 Task: Add a condition where "Hours until next SLA breach Less than Forty" in new tickets in your groups.
Action: Mouse moved to (102, 430)
Screenshot: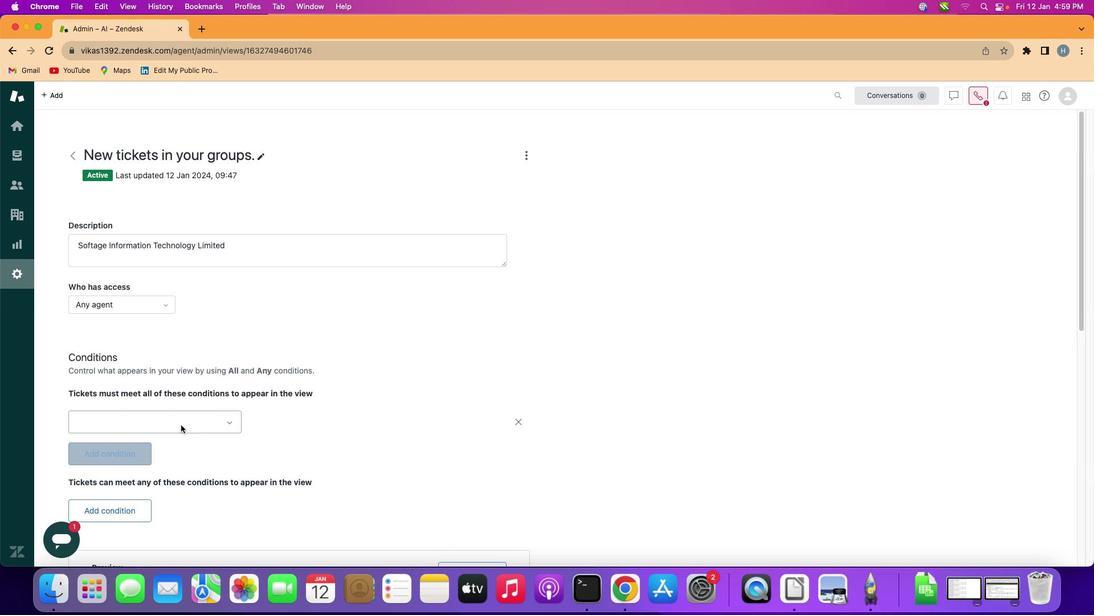 
Action: Mouse pressed left at (102, 430)
Screenshot: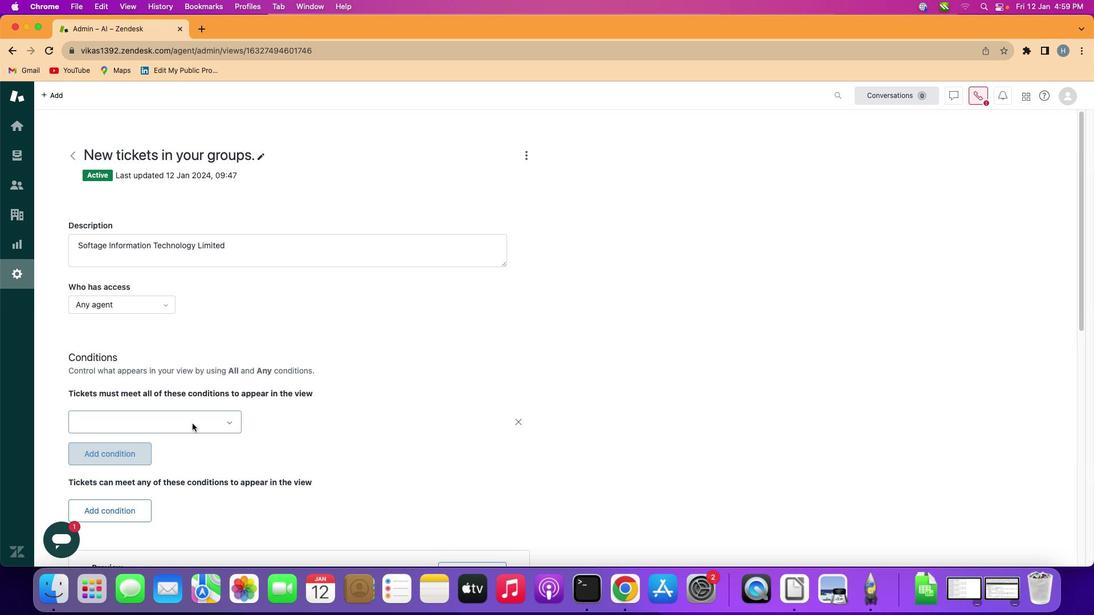 
Action: Mouse moved to (192, 424)
Screenshot: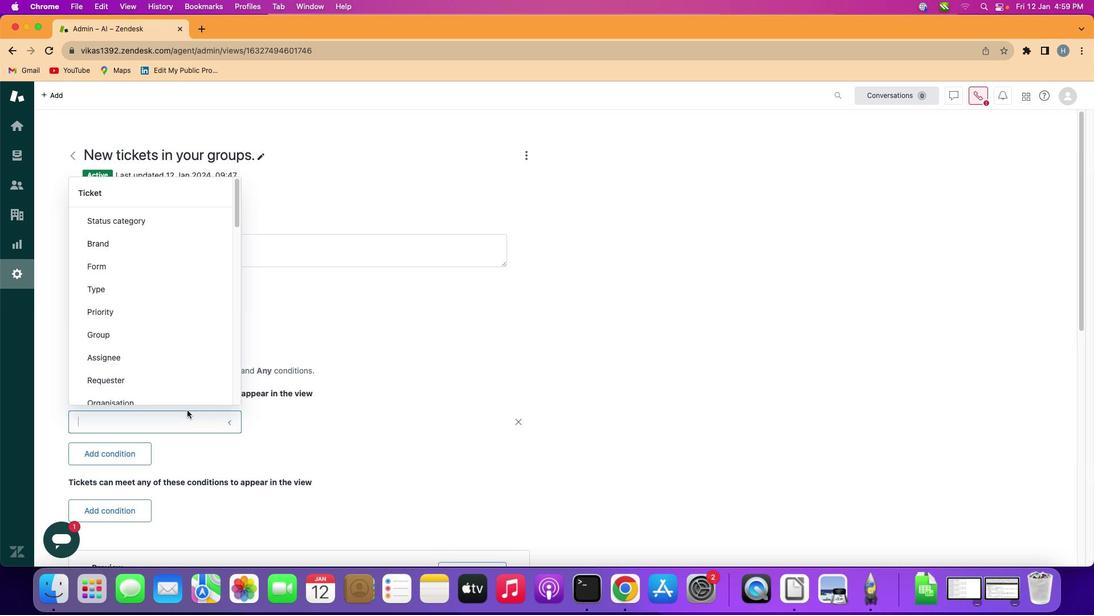 
Action: Mouse pressed left at (192, 424)
Screenshot: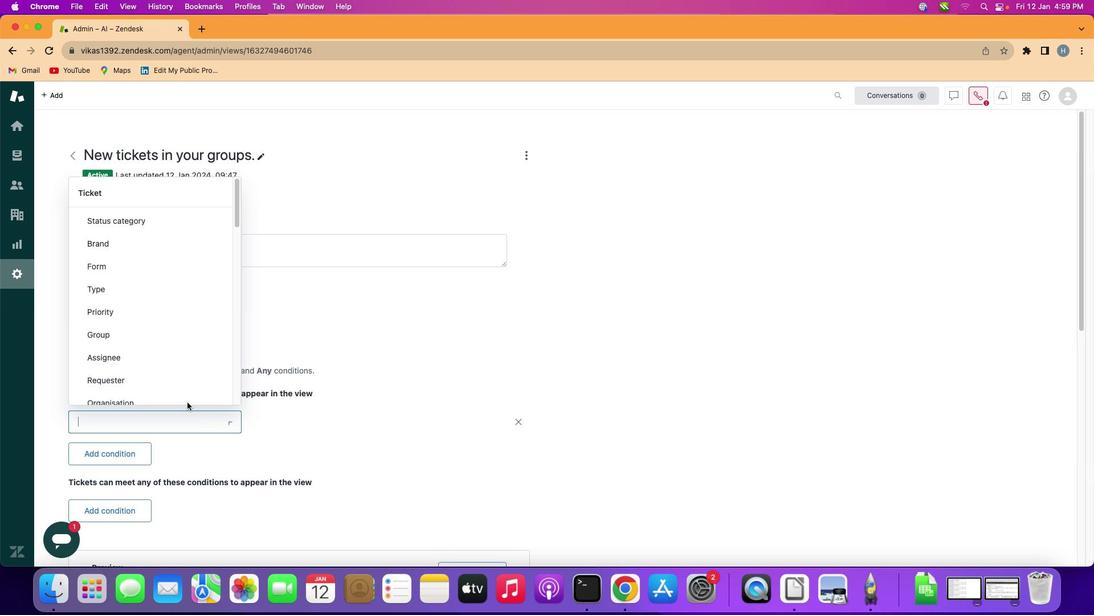 
Action: Mouse moved to (199, 321)
Screenshot: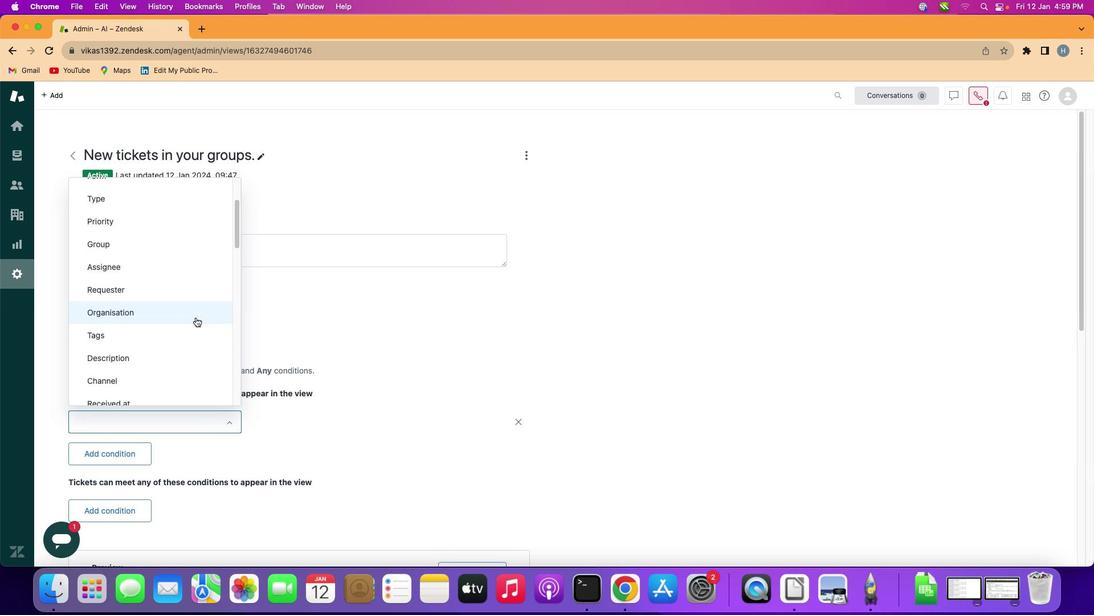 
Action: Mouse scrolled (199, 321) with delta (0, 0)
Screenshot: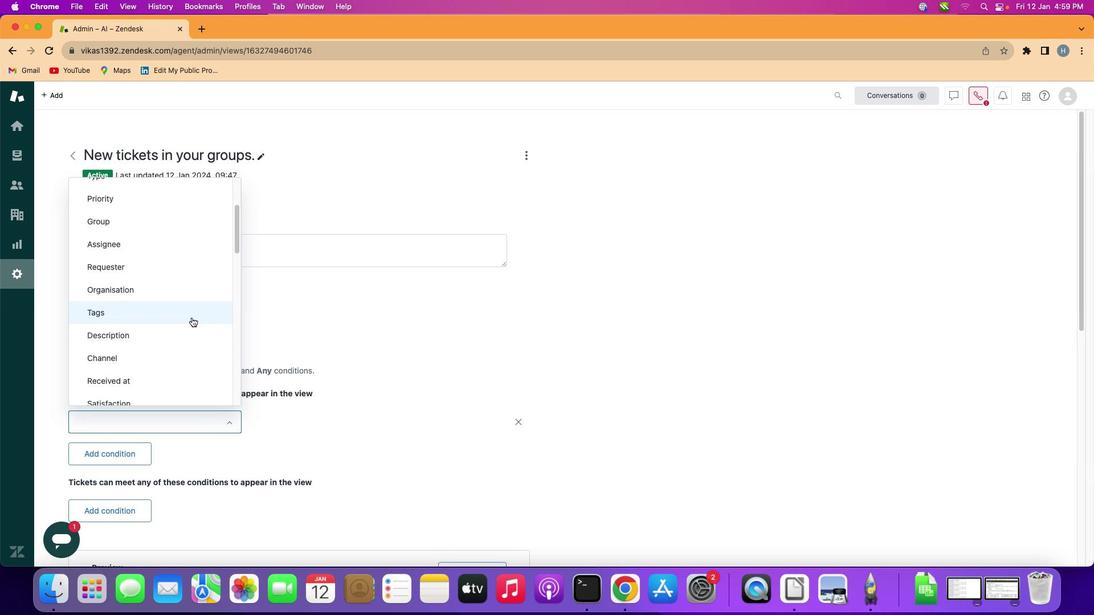 
Action: Mouse moved to (199, 321)
Screenshot: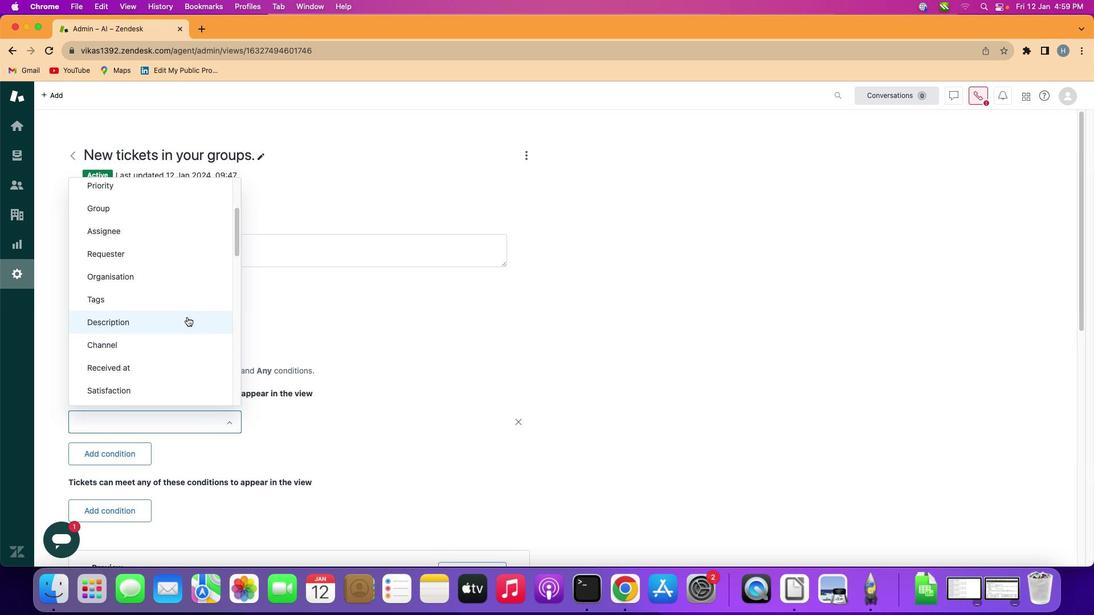 
Action: Mouse scrolled (199, 321) with delta (0, 0)
Screenshot: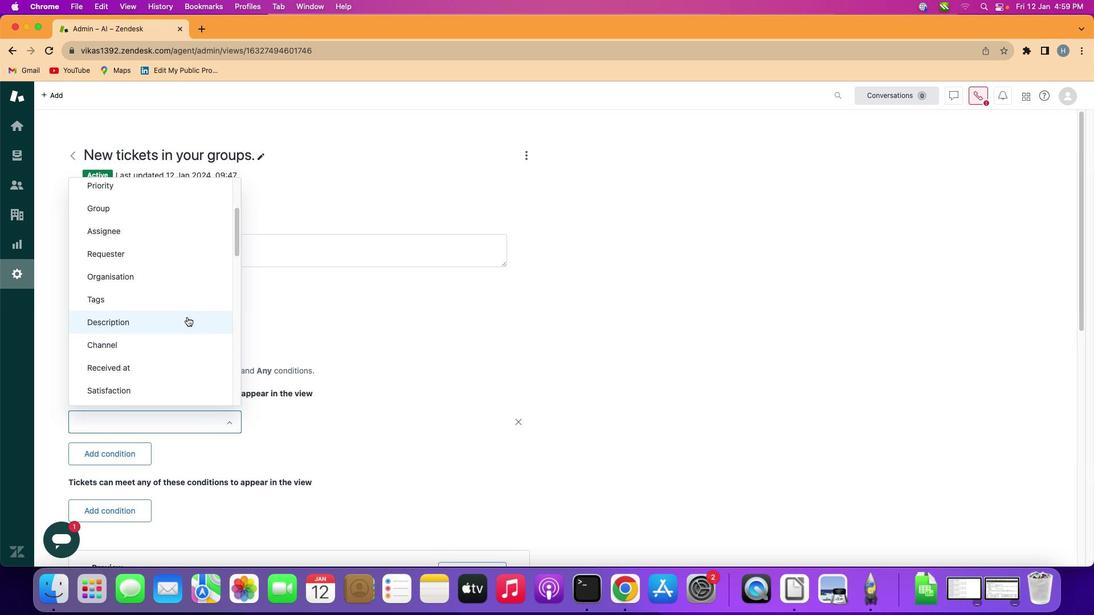 
Action: Mouse moved to (199, 321)
Screenshot: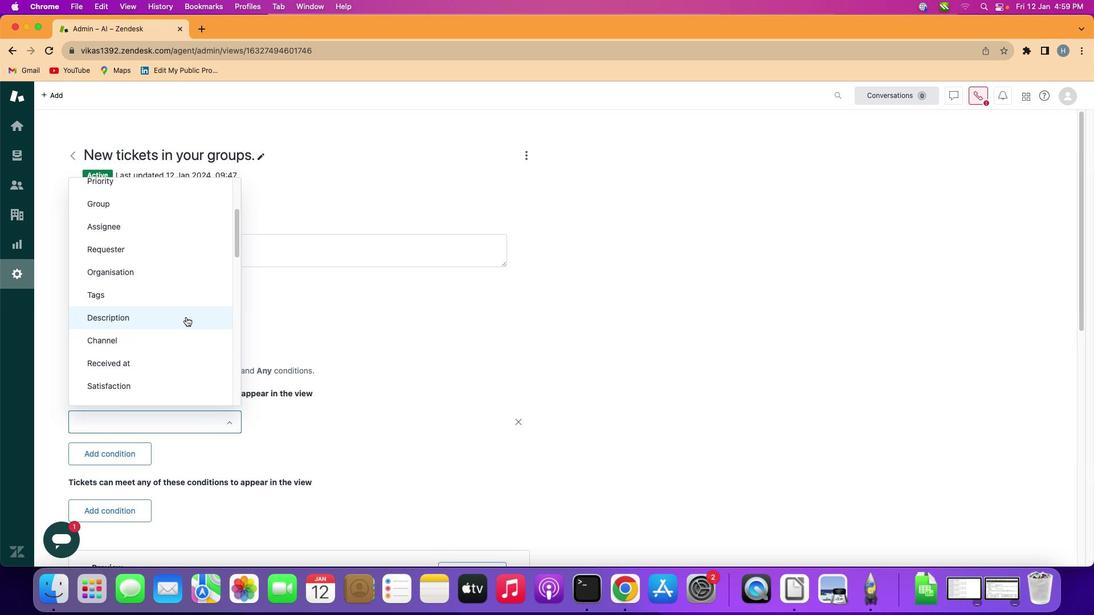 
Action: Mouse scrolled (199, 321) with delta (0, -1)
Screenshot: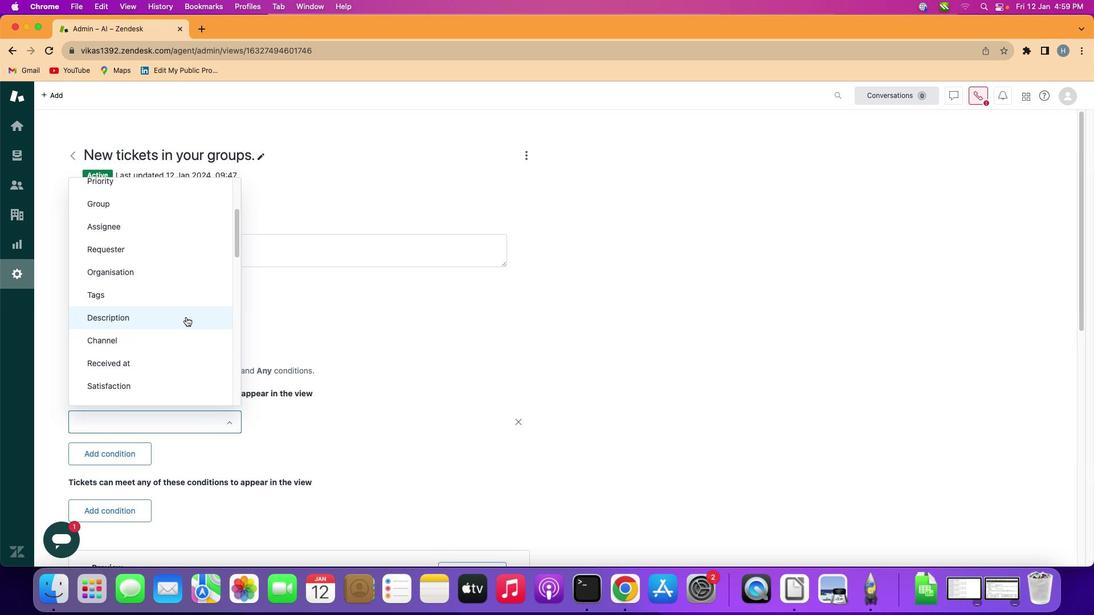 
Action: Mouse moved to (199, 320)
Screenshot: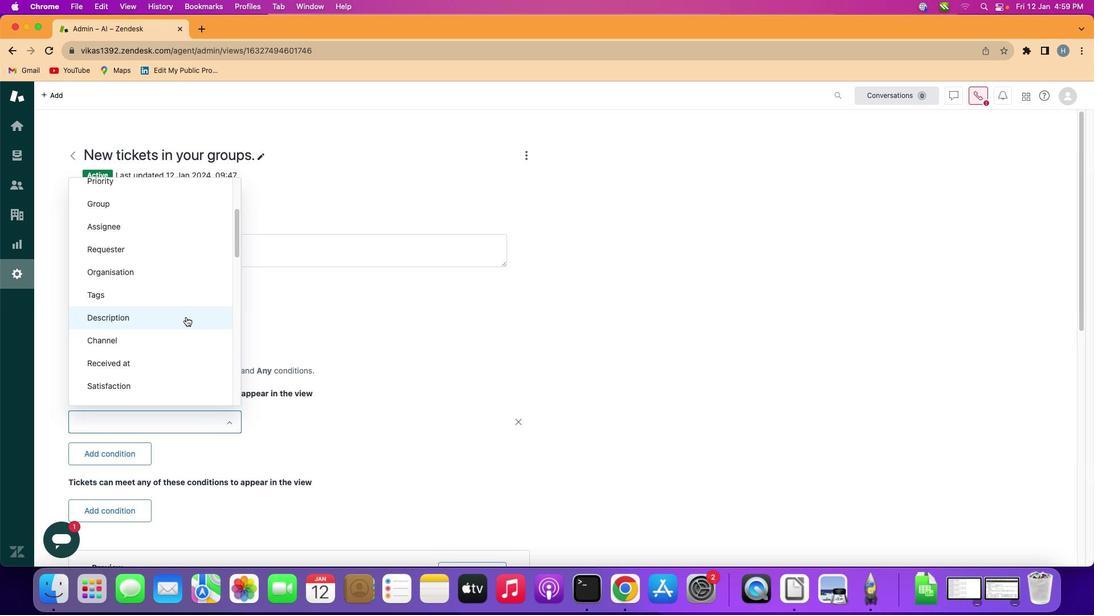 
Action: Mouse scrolled (199, 320) with delta (0, -1)
Screenshot: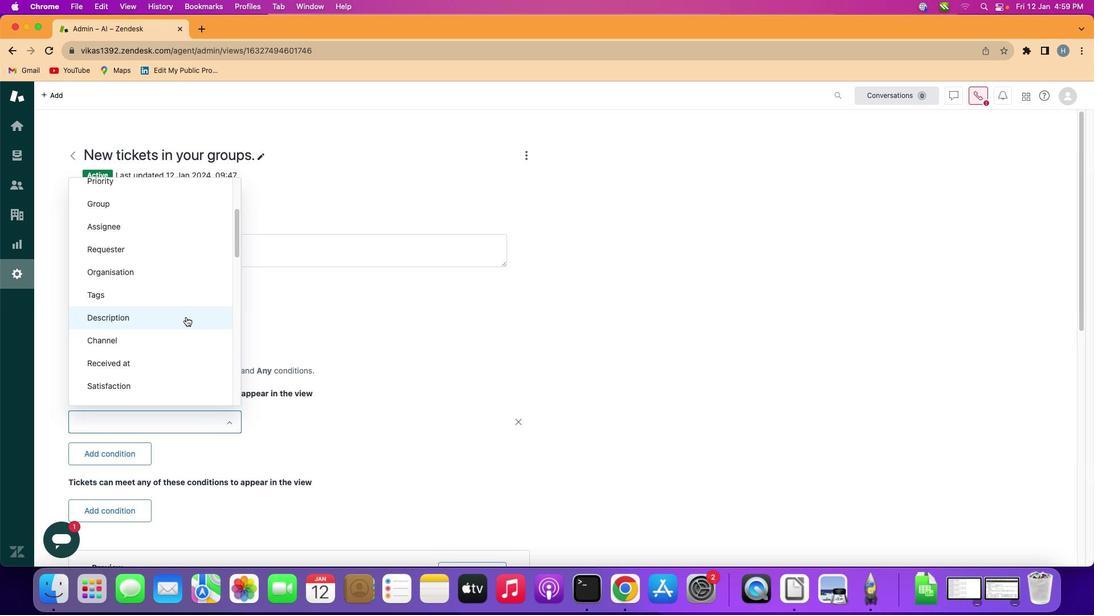 
Action: Mouse moved to (185, 317)
Screenshot: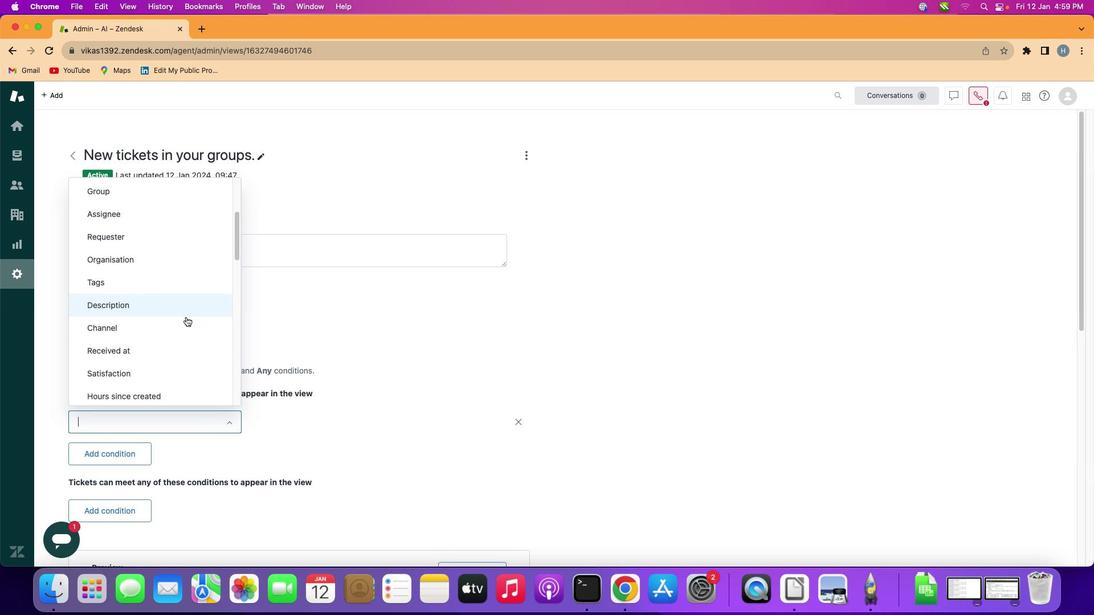 
Action: Mouse scrolled (185, 317) with delta (0, 0)
Screenshot: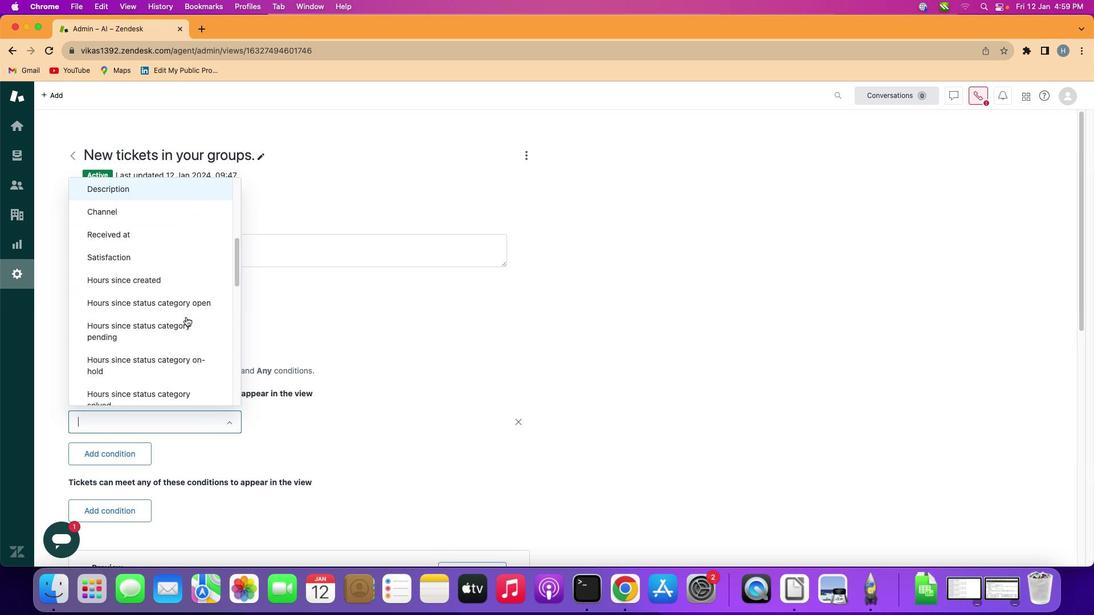 
Action: Mouse scrolled (185, 317) with delta (0, 0)
Screenshot: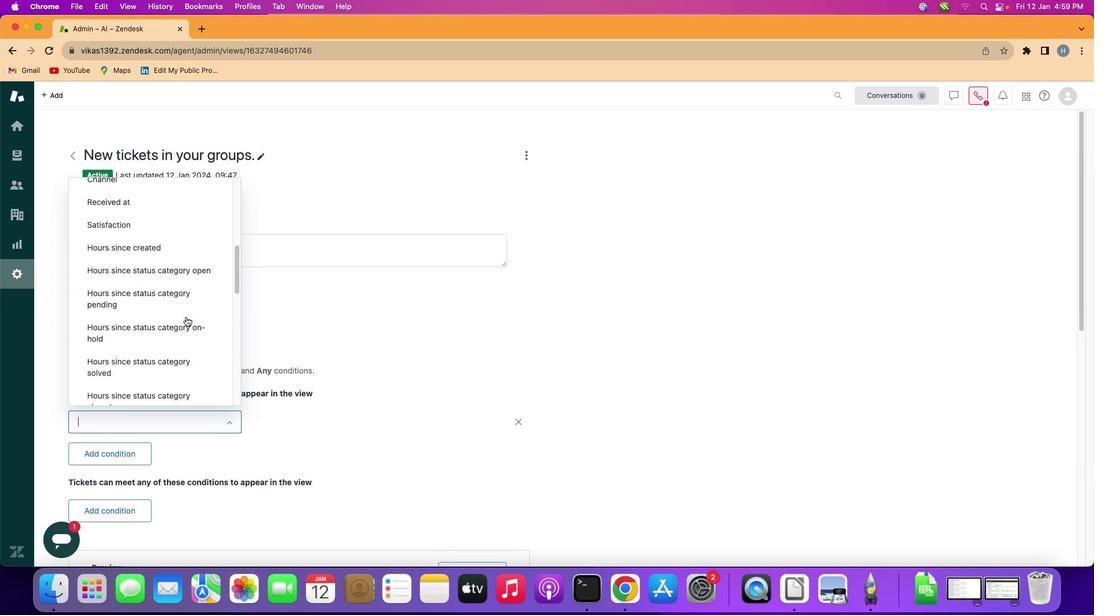 
Action: Mouse scrolled (185, 317) with delta (0, -1)
Screenshot: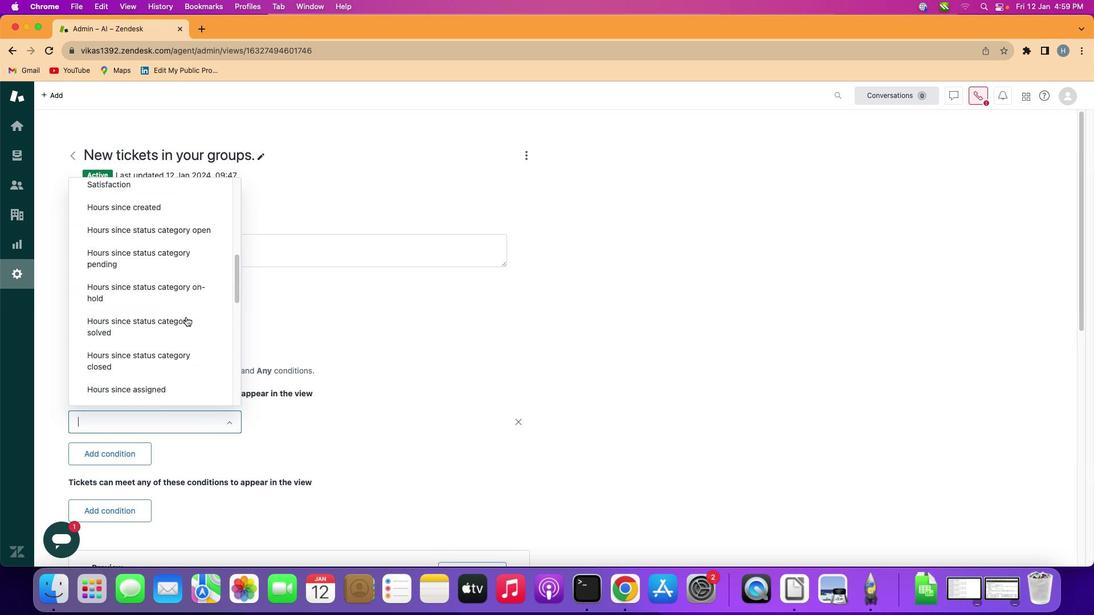 
Action: Mouse scrolled (185, 317) with delta (0, -1)
Screenshot: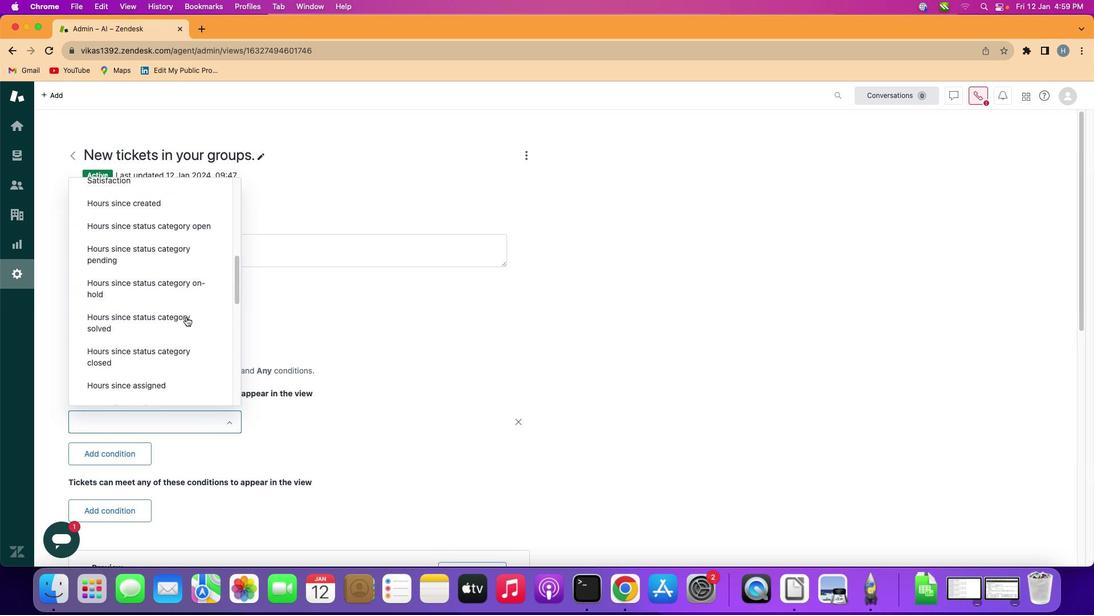 
Action: Mouse scrolled (185, 317) with delta (0, -1)
Screenshot: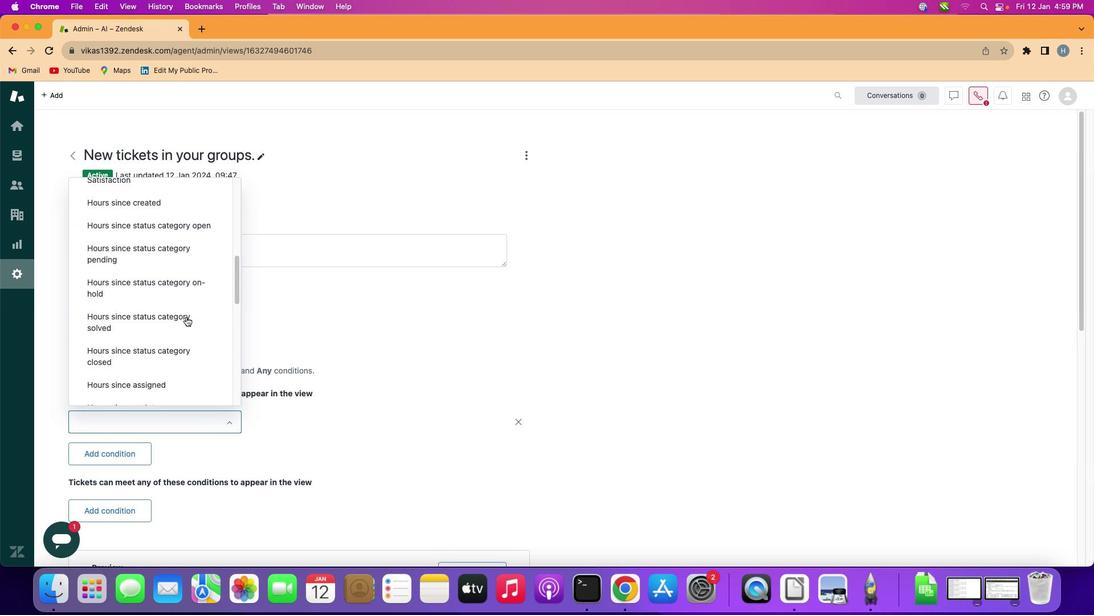 
Action: Mouse scrolled (185, 317) with delta (0, 0)
Screenshot: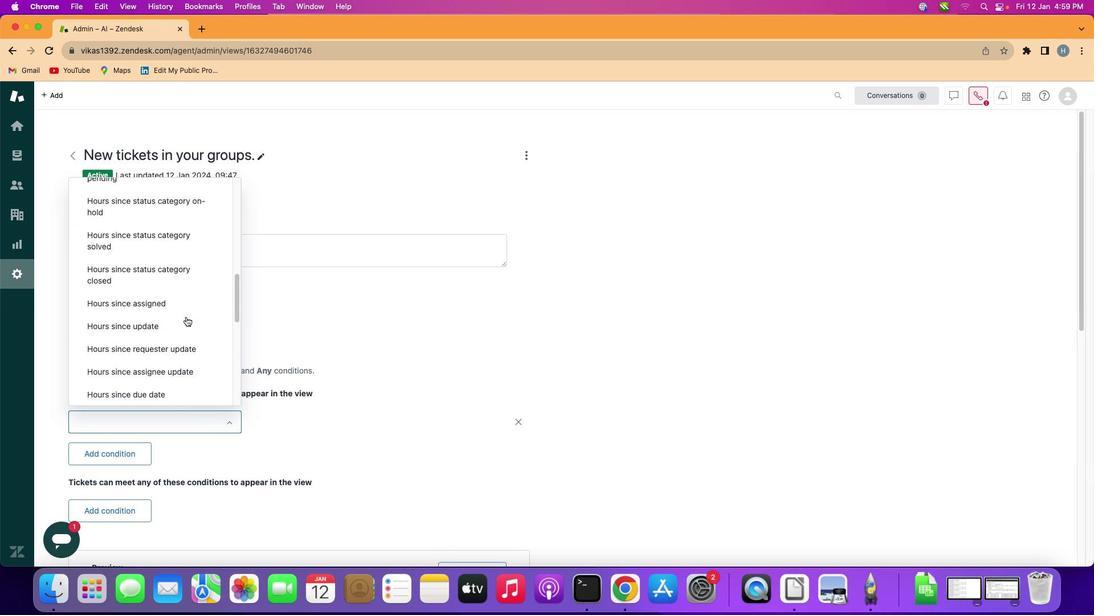 
Action: Mouse scrolled (185, 317) with delta (0, 0)
Screenshot: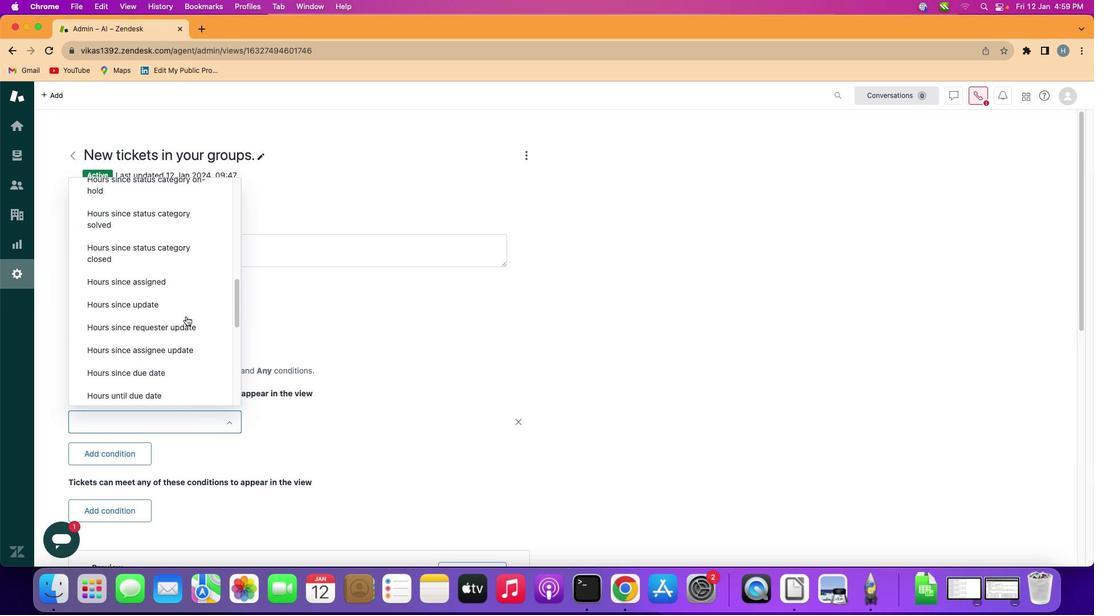
Action: Mouse scrolled (185, 317) with delta (0, 0)
Screenshot: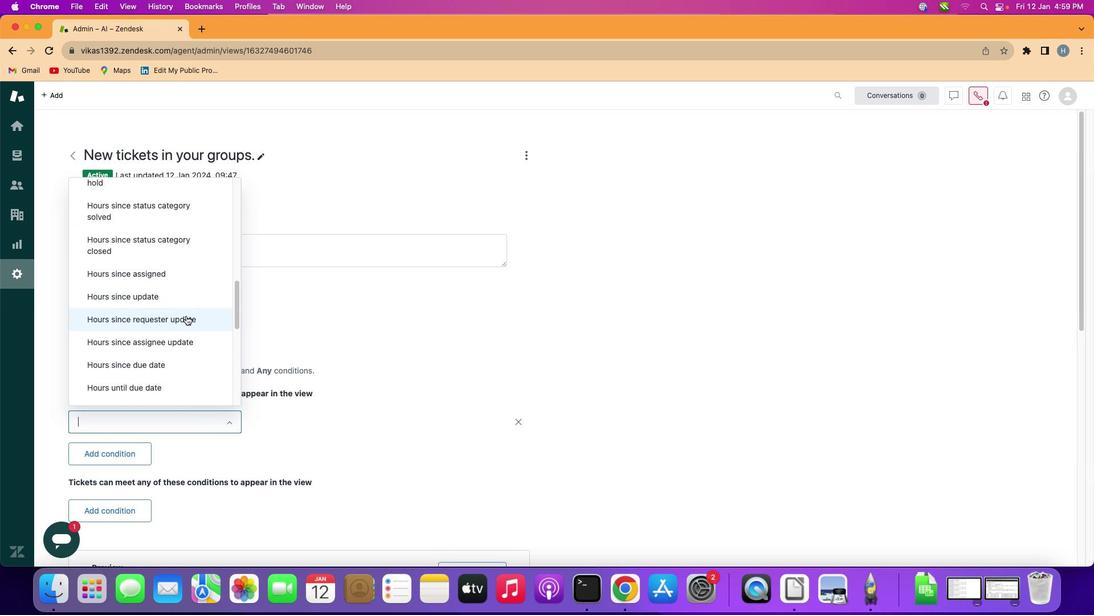 
Action: Mouse scrolled (185, 317) with delta (0, -1)
Screenshot: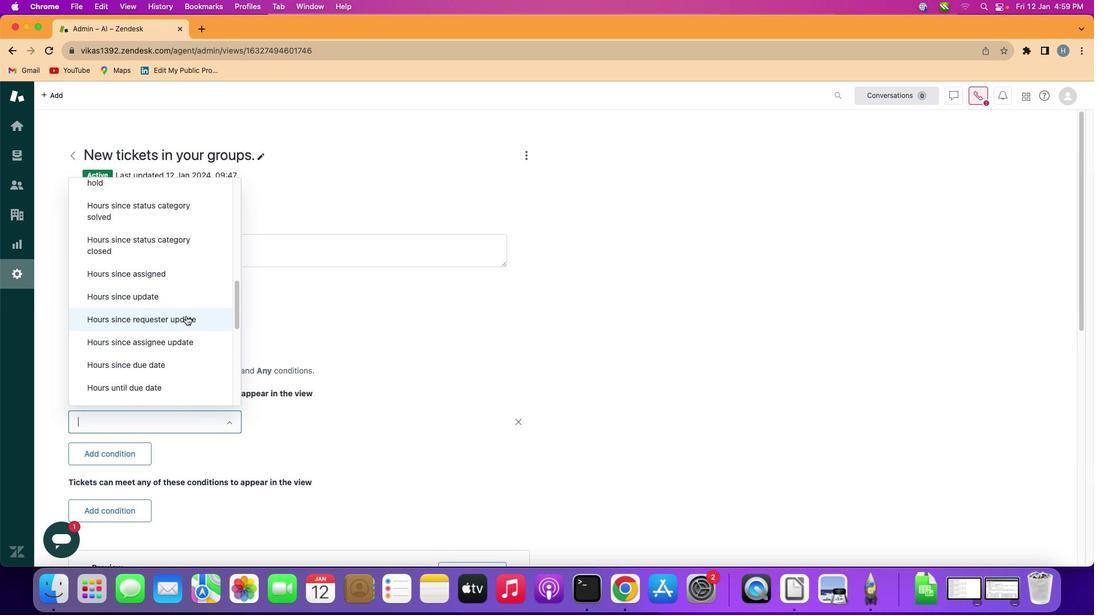 
Action: Mouse moved to (185, 316)
Screenshot: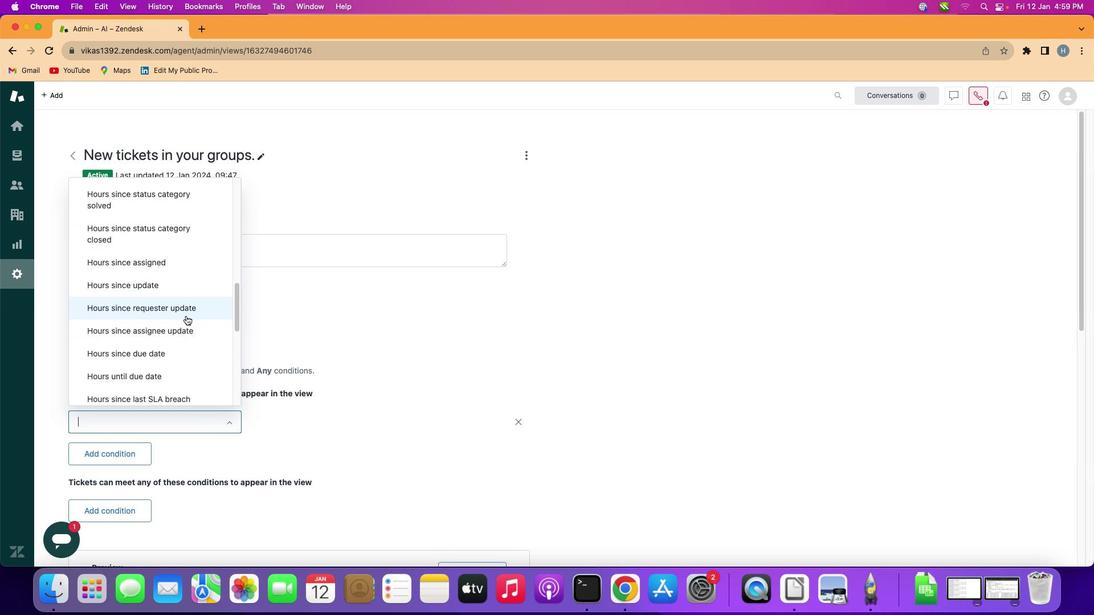 
Action: Mouse scrolled (185, 316) with delta (0, 0)
Screenshot: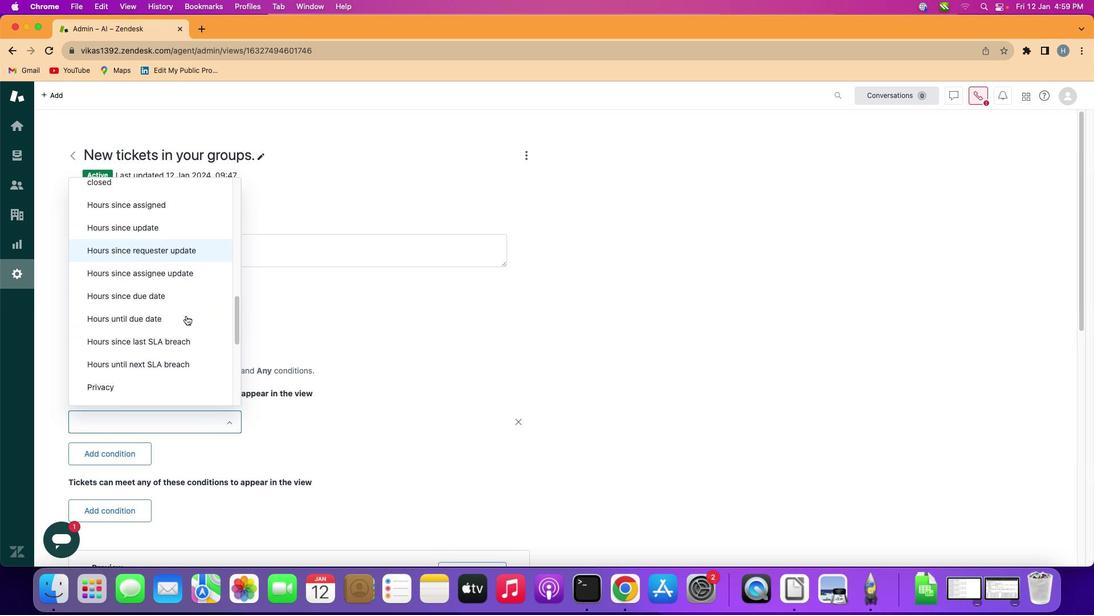 
Action: Mouse scrolled (185, 316) with delta (0, 0)
Screenshot: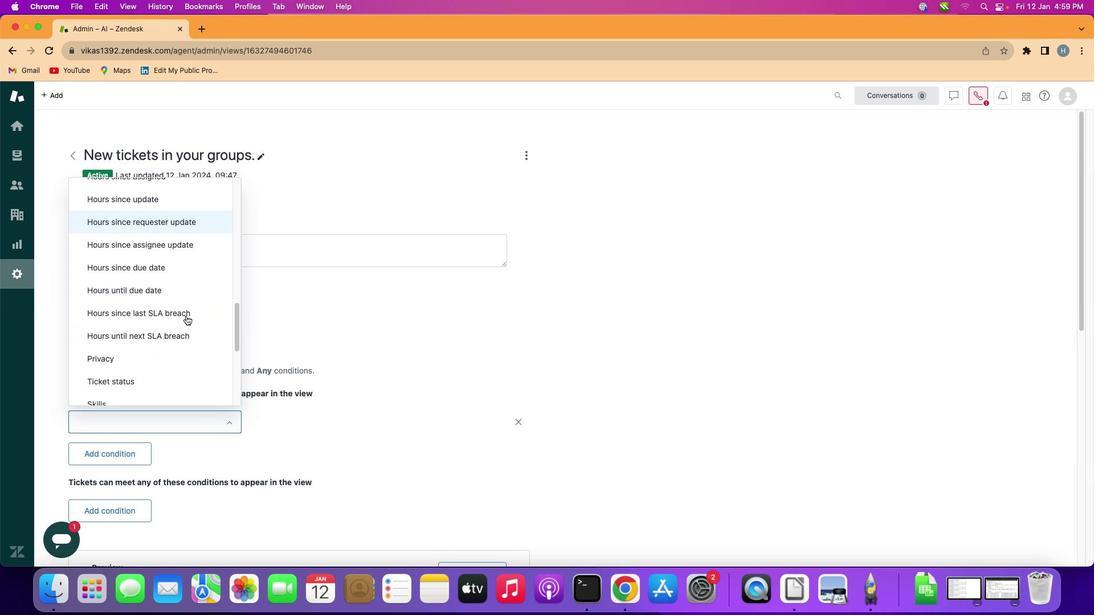
Action: Mouse scrolled (185, 316) with delta (0, 0)
Screenshot: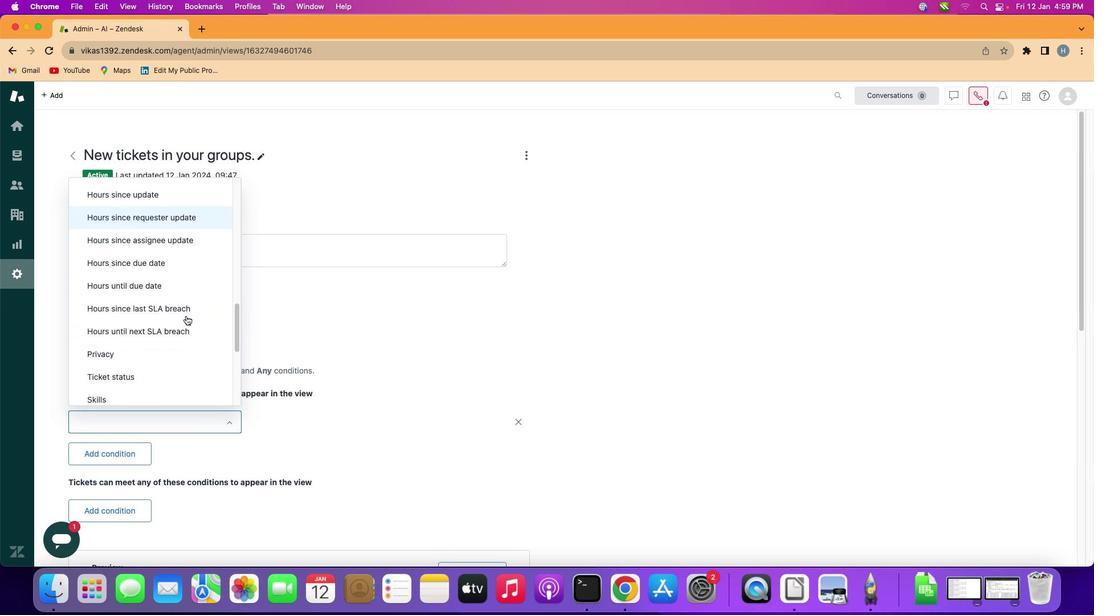 
Action: Mouse scrolled (185, 316) with delta (0, -1)
Screenshot: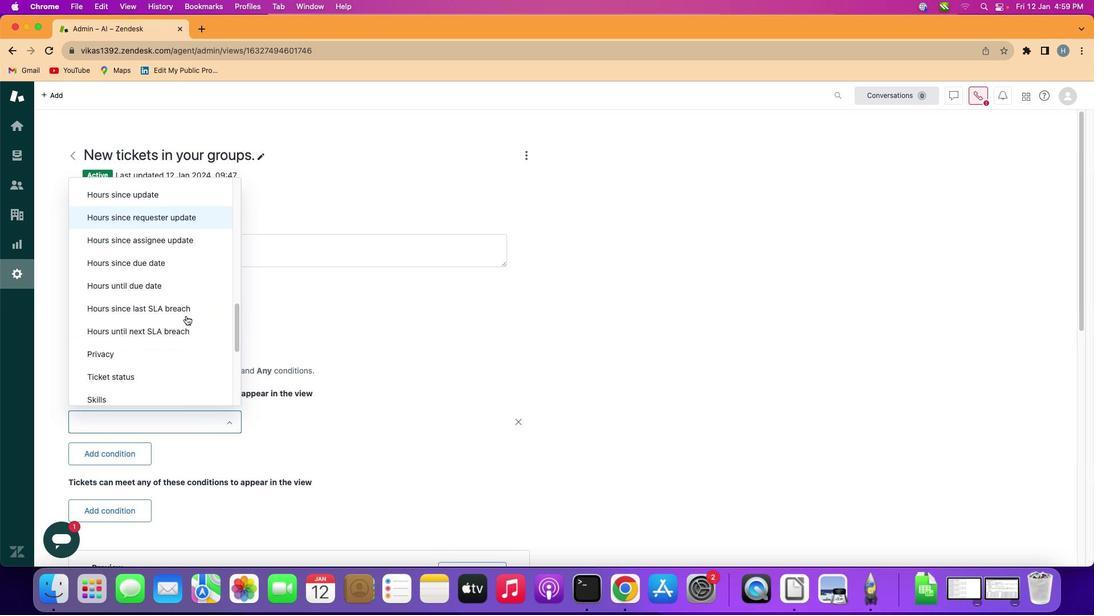 
Action: Mouse moved to (176, 332)
Screenshot: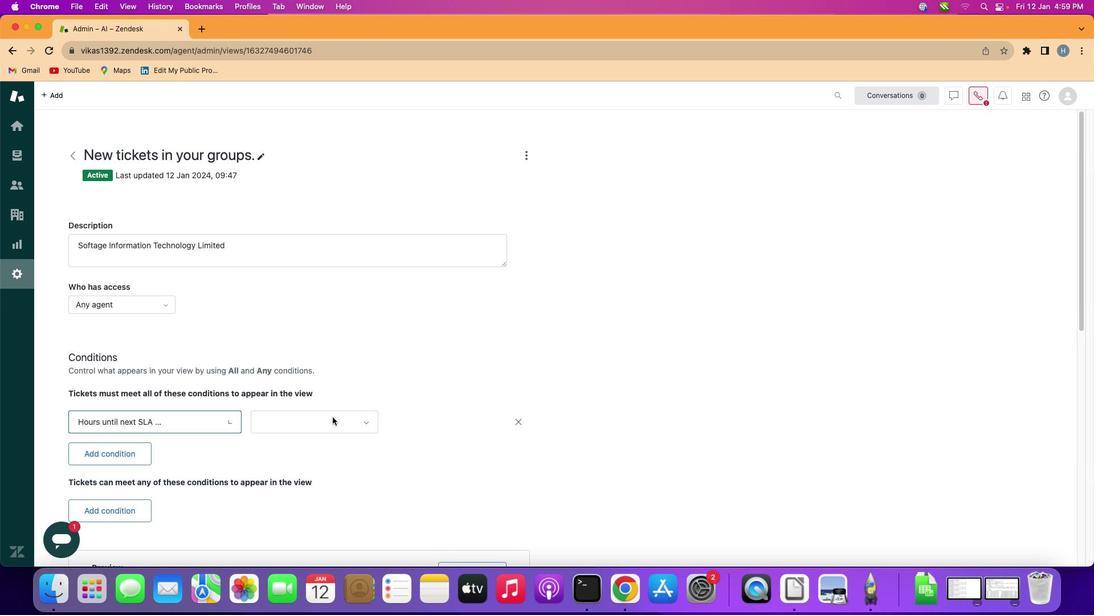 
Action: Mouse pressed left at (176, 332)
Screenshot: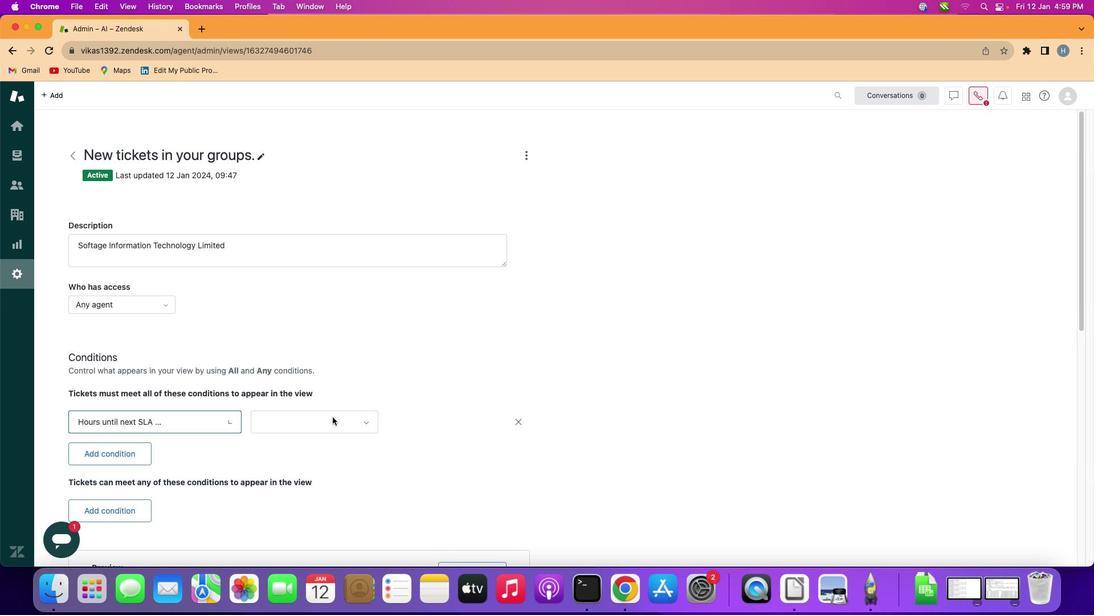 
Action: Mouse moved to (338, 423)
Screenshot: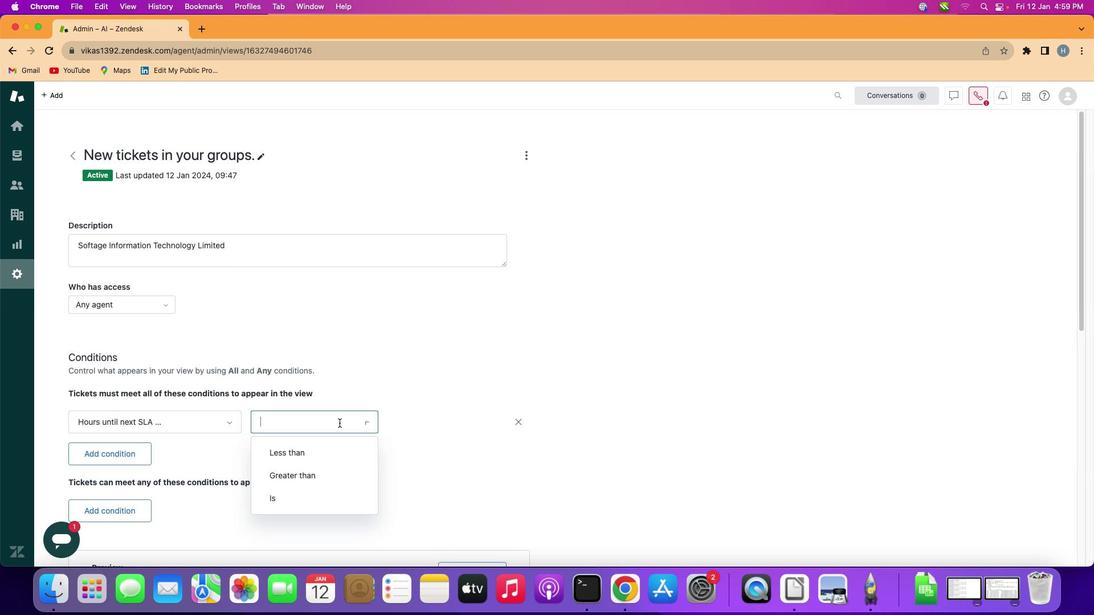 
Action: Mouse pressed left at (338, 423)
Screenshot: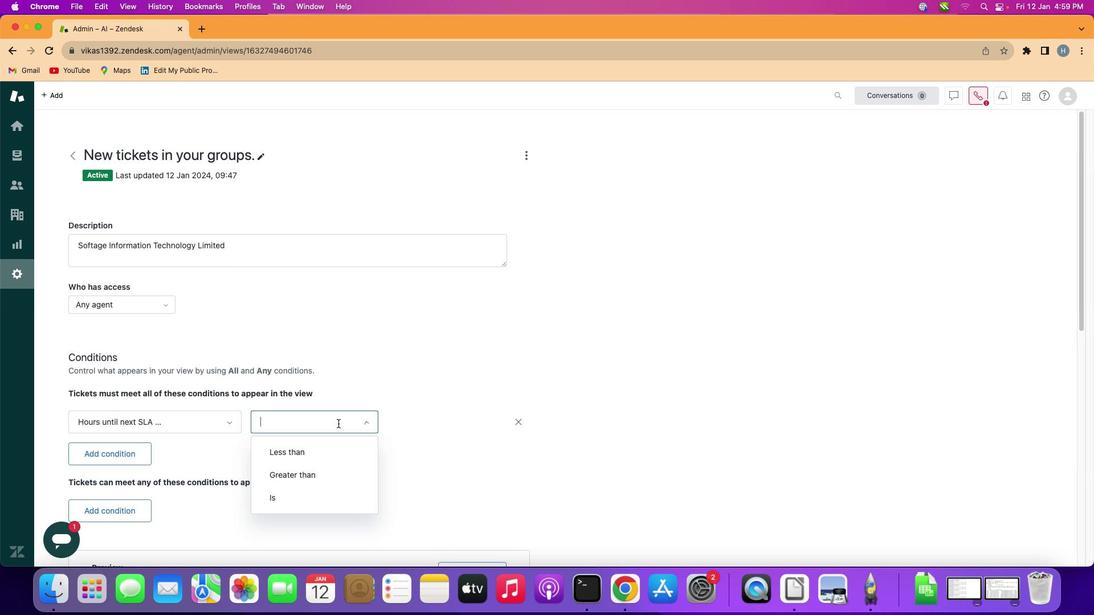 
Action: Mouse moved to (332, 450)
Screenshot: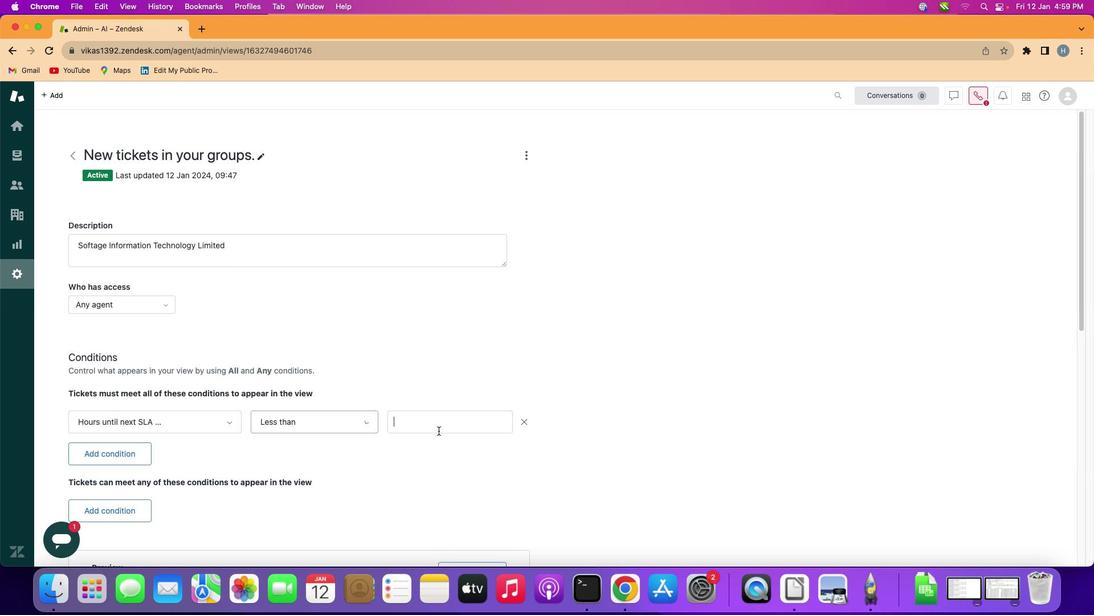 
Action: Mouse pressed left at (332, 450)
Screenshot: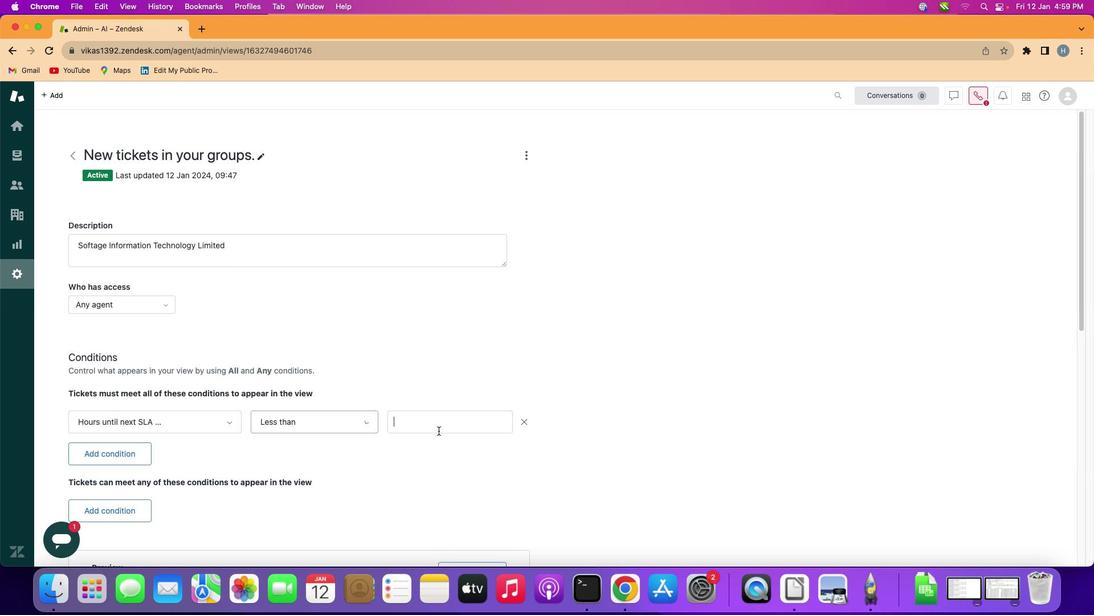 
Action: Mouse moved to (440, 427)
Screenshot: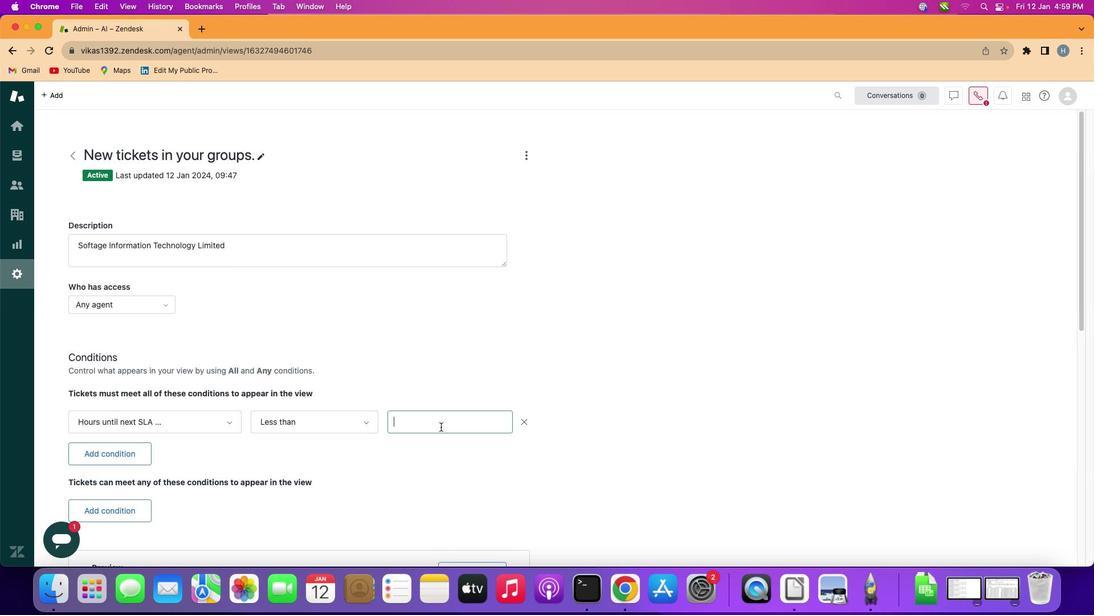 
Action: Mouse pressed left at (440, 427)
Screenshot: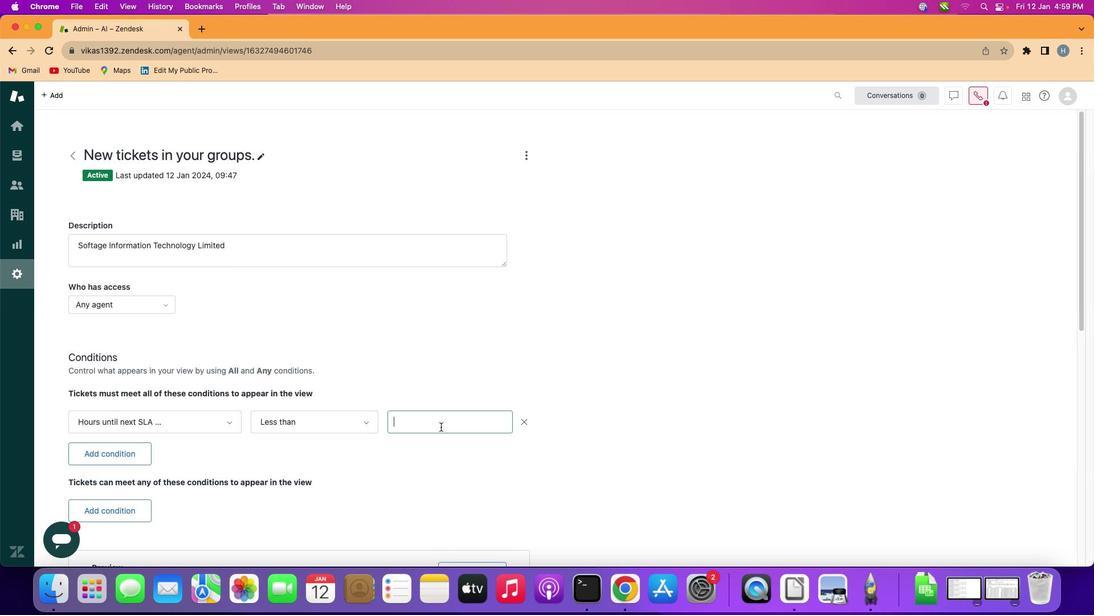 
Action: Mouse moved to (440, 427)
Screenshot: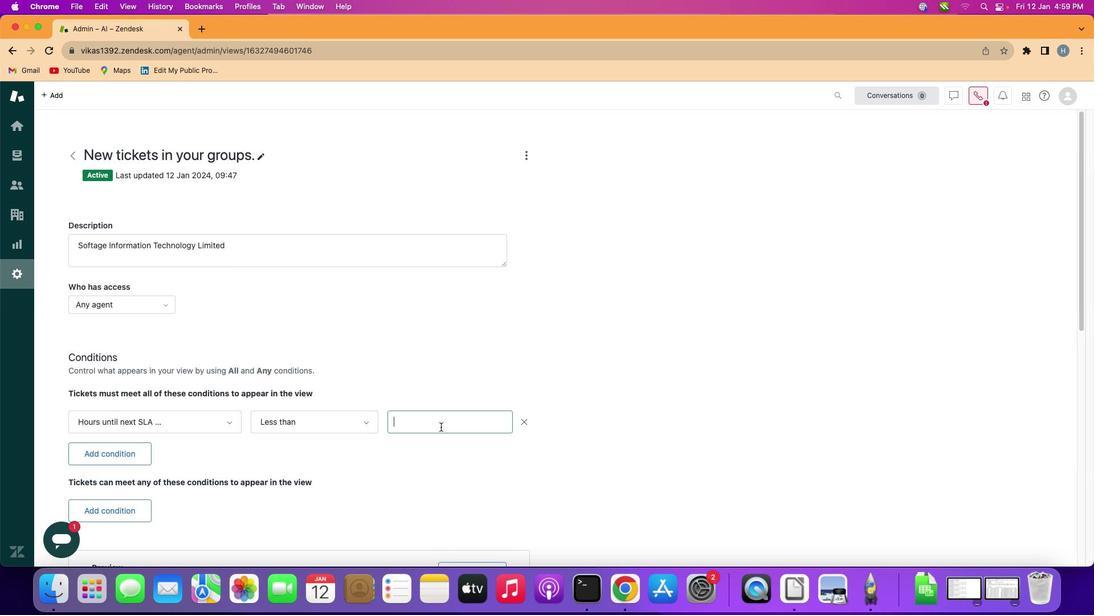 
Action: Key pressed Key.shift'F''o''r''t''y'
Screenshot: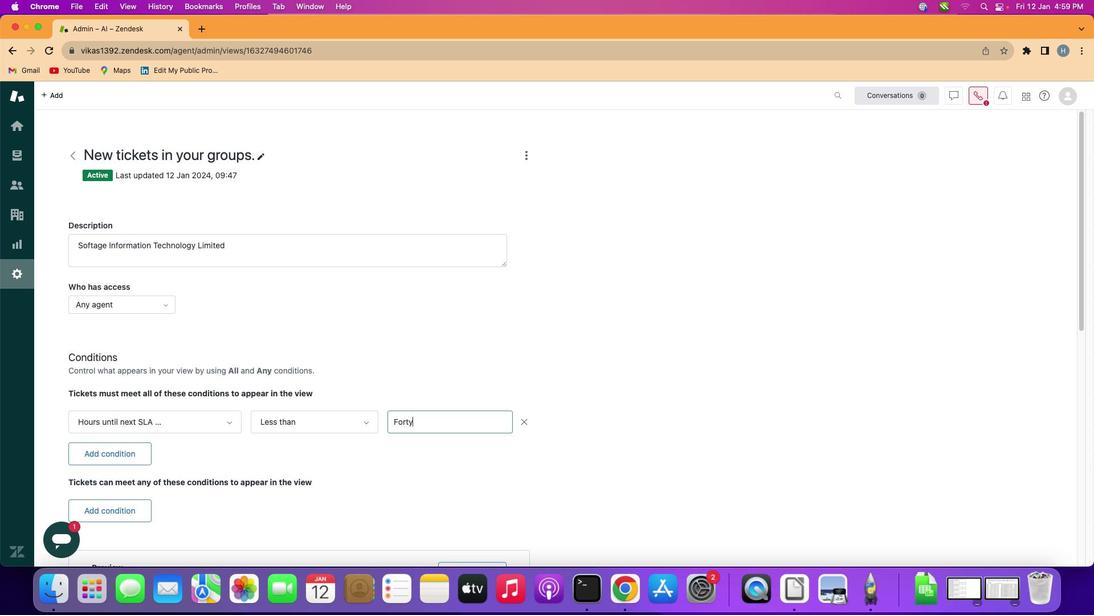 
